 Task: Add an event with the title Third Product Development Update and Future Roadmap Discussion, date '2024/03/09', time 7:50 AM to 9:50 AMand add a description: Staff Appreciation Day is a special occasion dedicated to recognizing and honoring the hard work, dedication, and contributions of the entire staff. It is a day to express gratitude and appreciation for their efforts in making the organization successful._x000D_
_x000D_
, put the event into Blue category, logged in from the account softage.7@softage.netand send the event invitation to softage.3@softage.net and softage.4@softage.net. Set a reminder for the event At time of event
Action: Mouse moved to (125, 133)
Screenshot: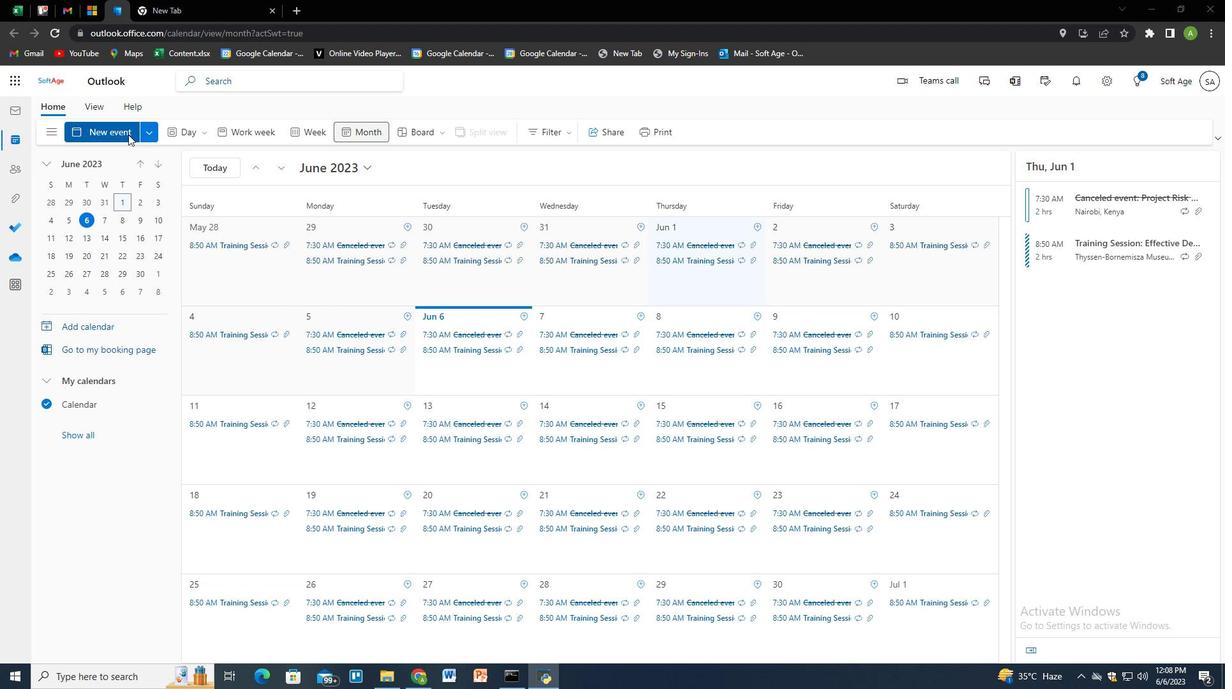 
Action: Mouse pressed left at (125, 133)
Screenshot: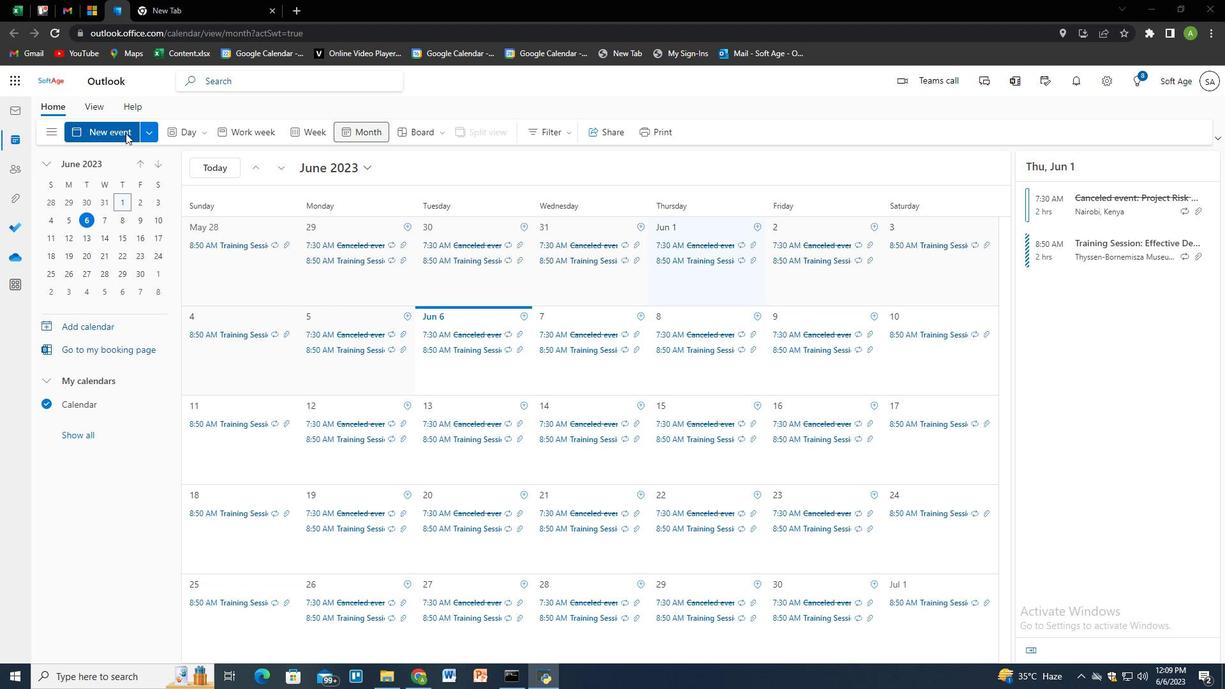 
Action: Mouse moved to (436, 209)
Screenshot: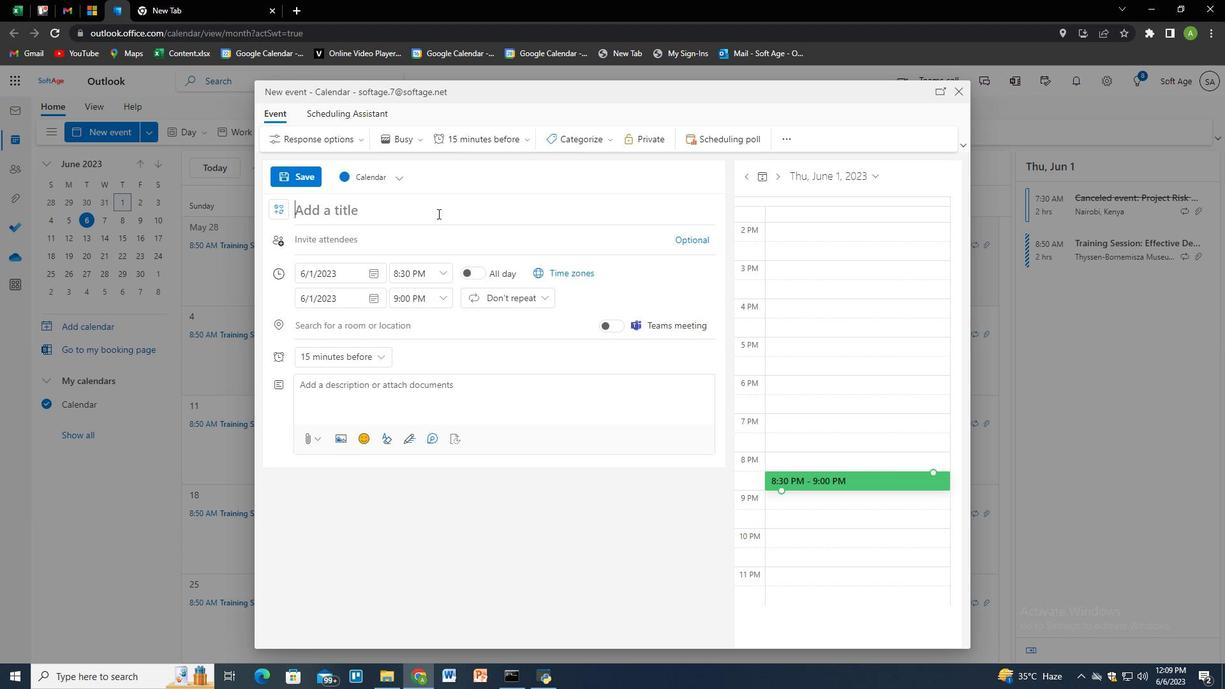 
Action: Mouse pressed left at (436, 209)
Screenshot: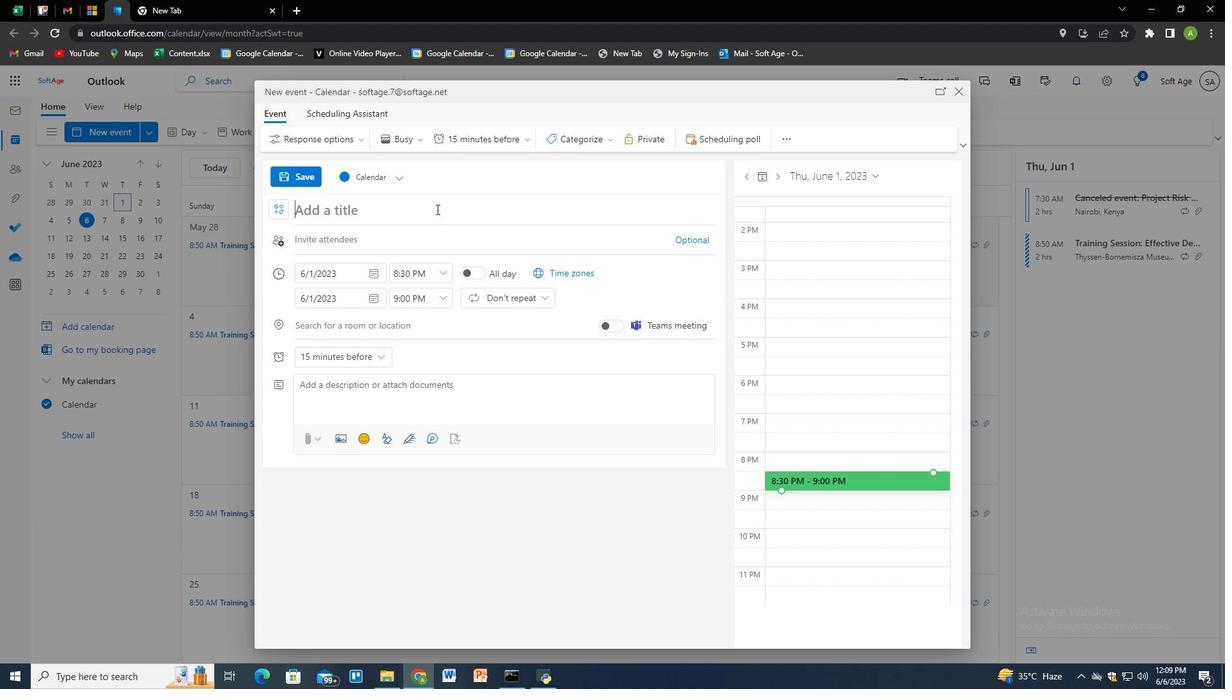 
Action: Key pressed <Key.shift>Third<Key.space><Key.shift_r>Product<Key.space><Key.shift>Development<Key.space><Key.shift>Update<Key.space>and<Key.space><Key.shift>Future<Key.space><Key.shift>Roadmap<Key.space><Key.shift>Discussion<Key.tab><Key.tab><Key.tab><Key.down><Key.down><Key.backspace><Key.backspace><Key.backspace><Key.backspace><Key.backspace><Key.backspace><Key.backspace><Key.backspace><Key.backspace><Key.backspace>9/3/2024<Key.tab>
Screenshot: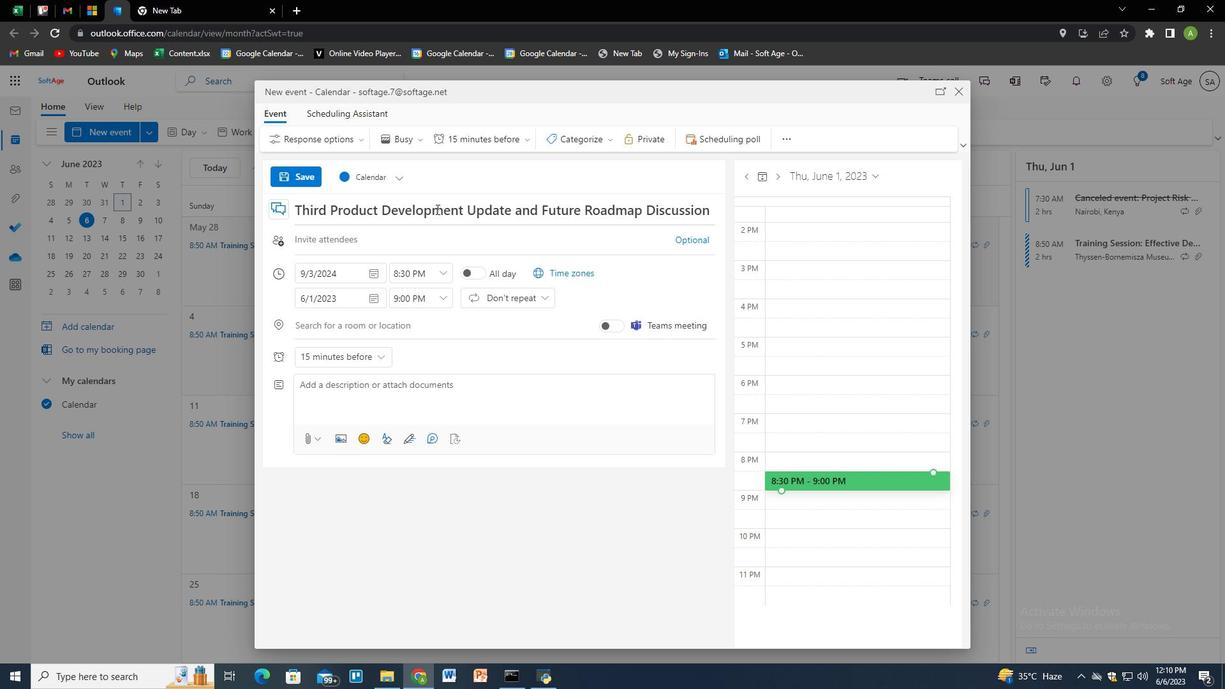 
Action: Mouse moved to (374, 273)
Screenshot: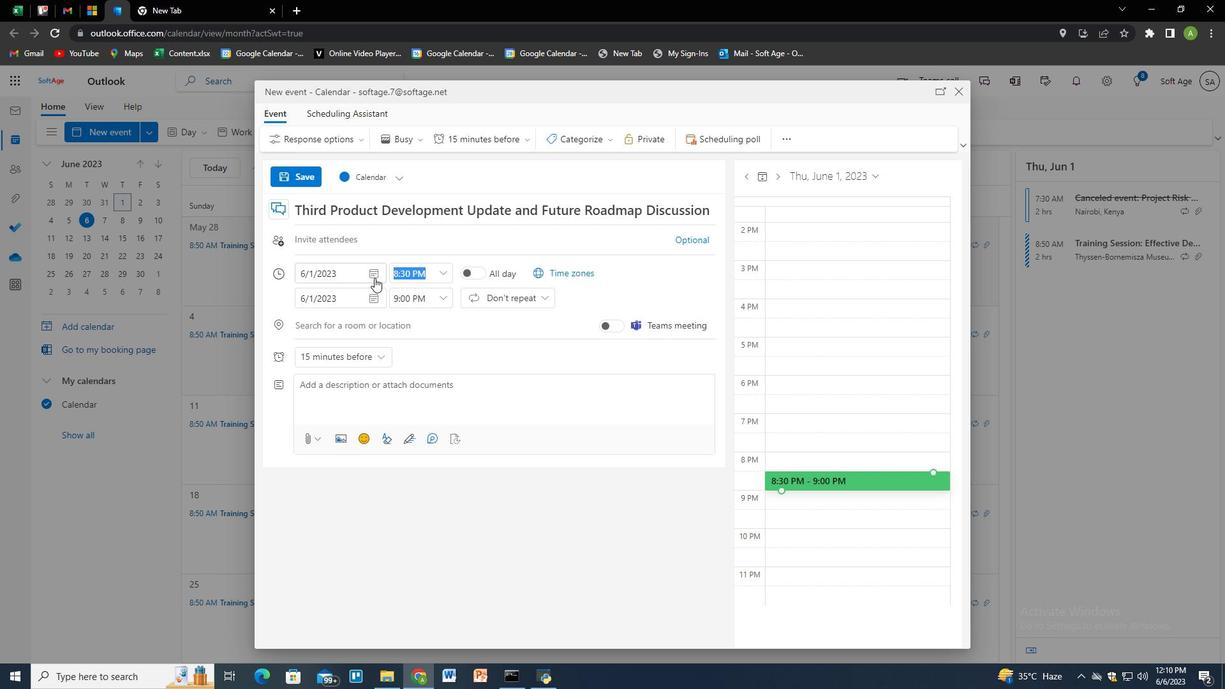 
Action: Mouse pressed left at (374, 273)
Screenshot: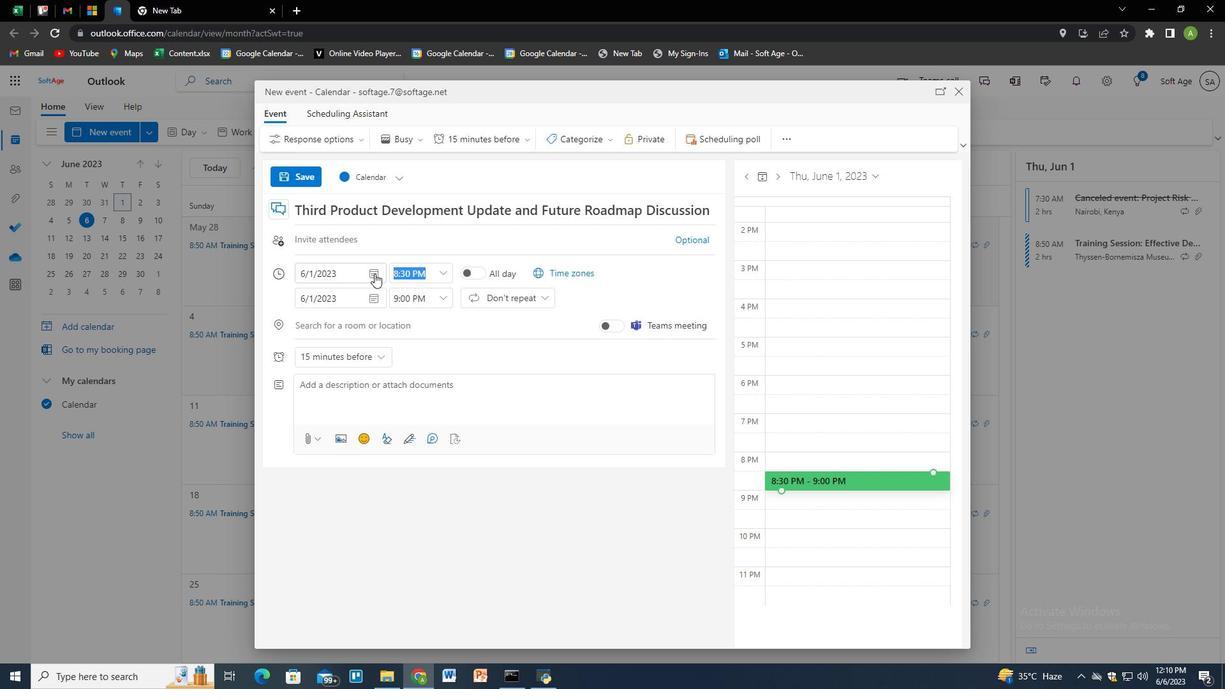 
Action: Mouse moved to (342, 299)
Screenshot: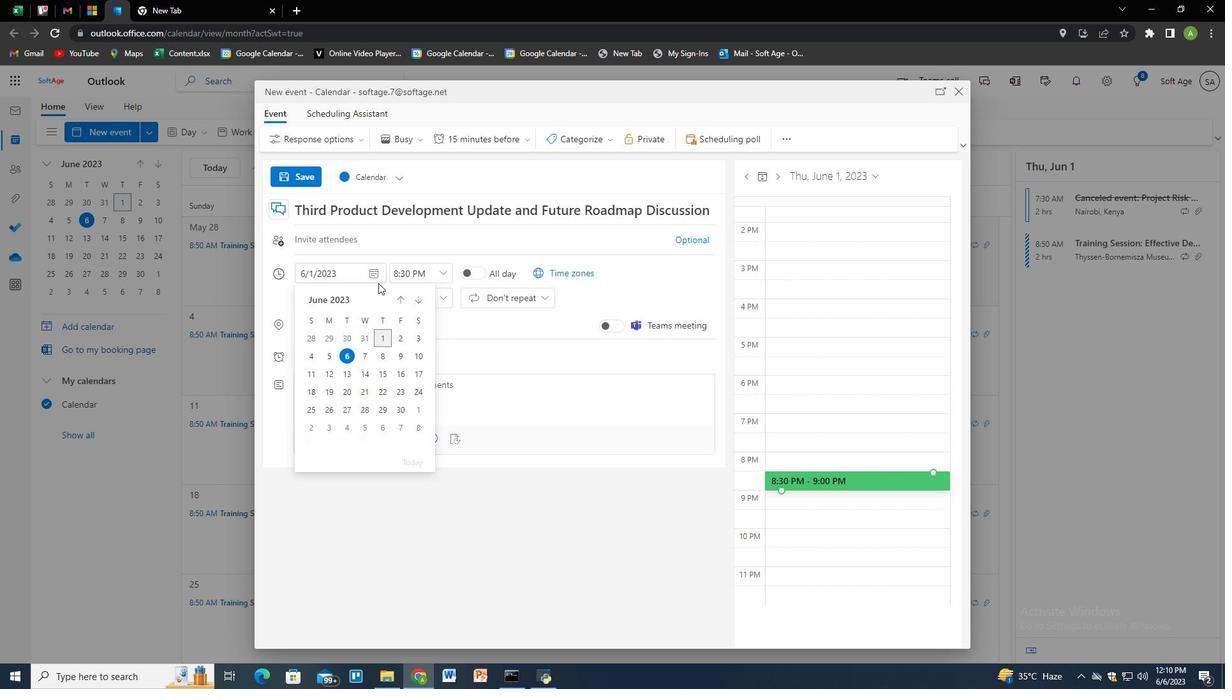 
Action: Mouse pressed left at (342, 299)
Screenshot: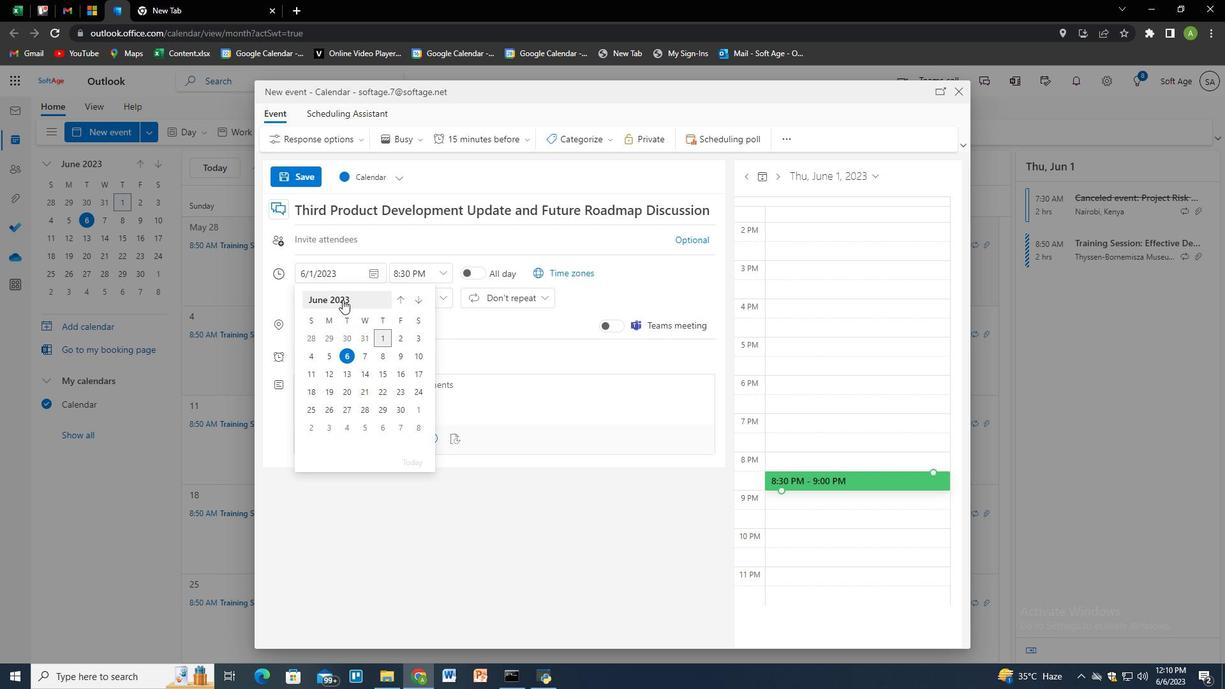 
Action: Mouse pressed left at (342, 299)
Screenshot: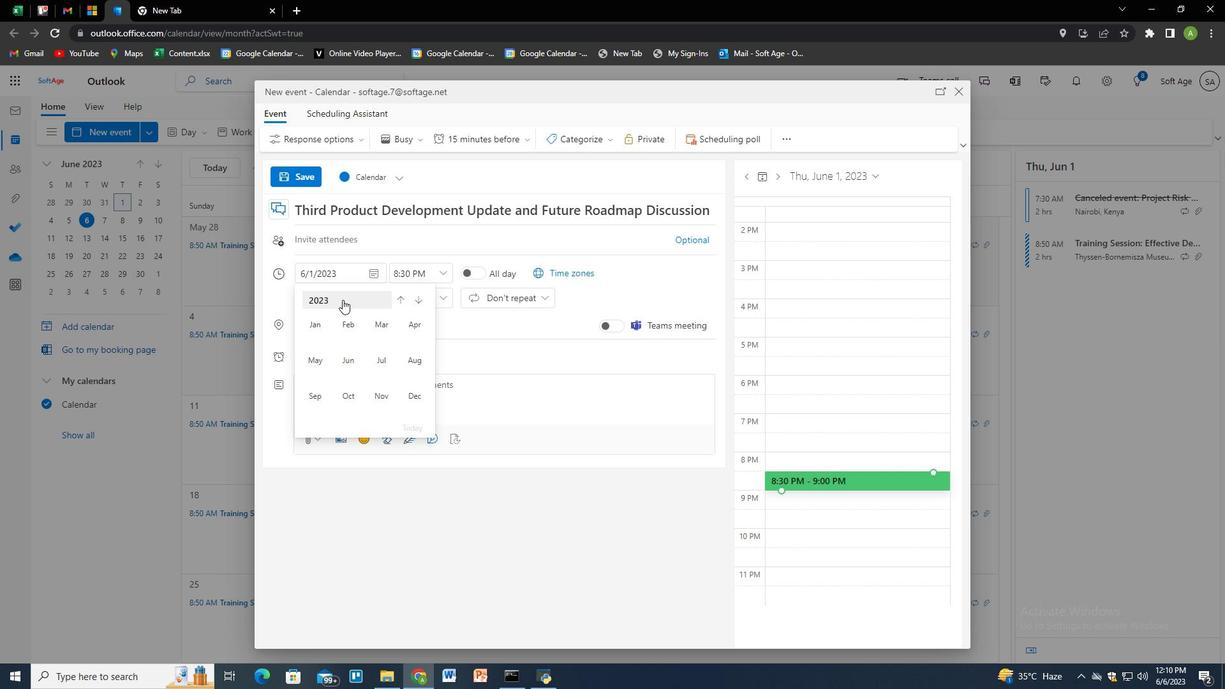 
Action: Mouse moved to (319, 354)
Screenshot: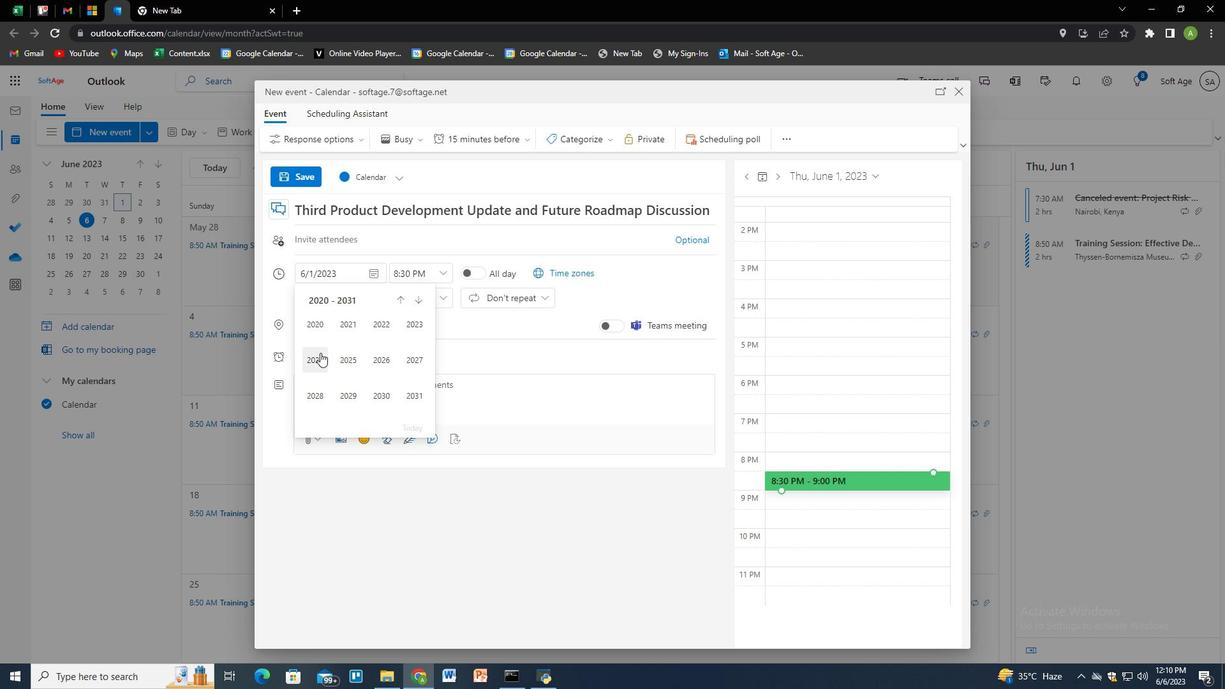 
Action: Mouse pressed left at (319, 354)
Screenshot: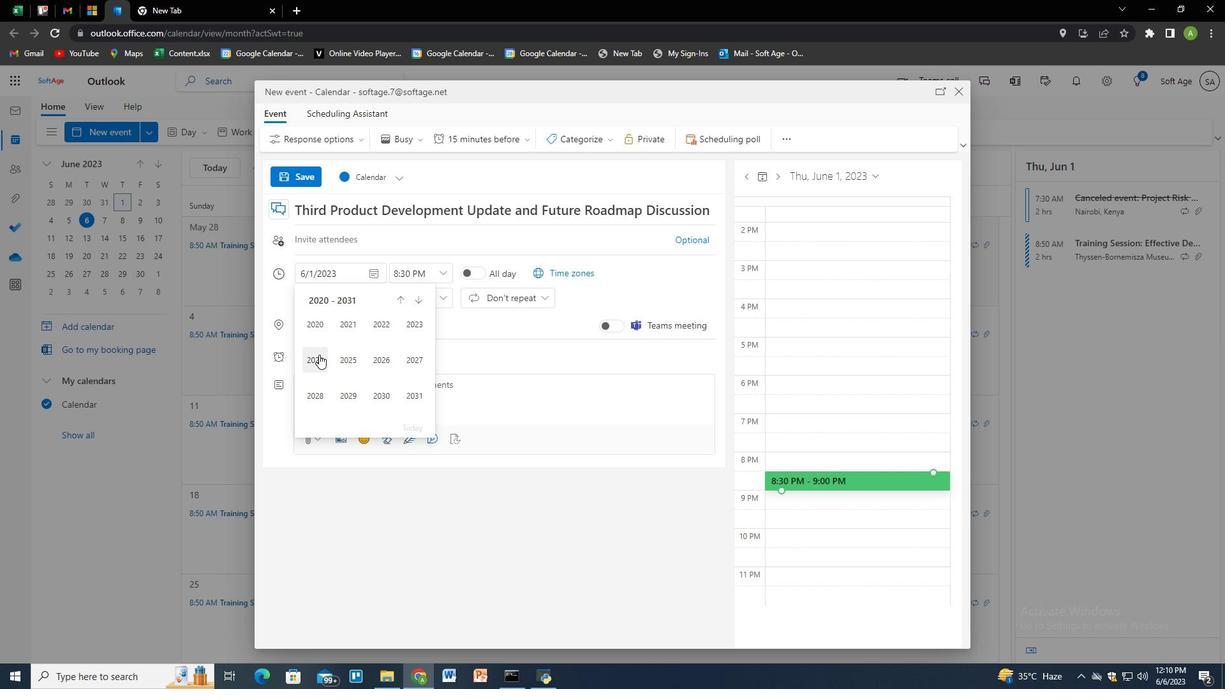 
Action: Mouse moved to (380, 331)
Screenshot: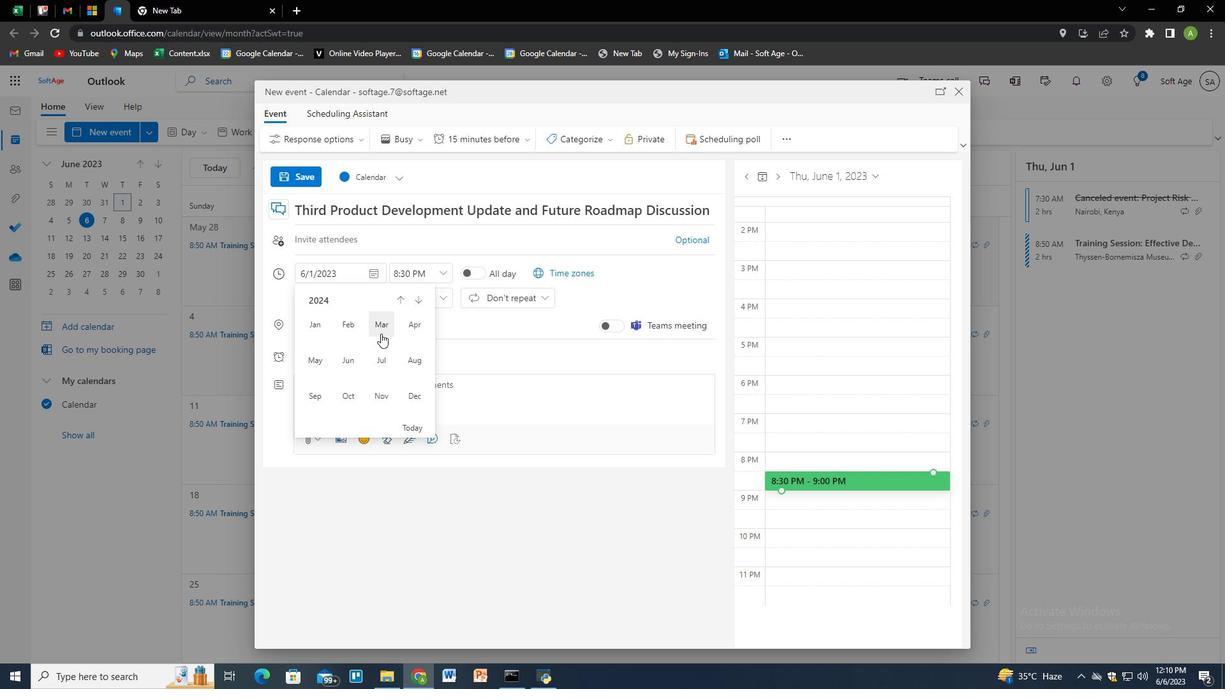 
Action: Mouse pressed left at (380, 331)
Screenshot: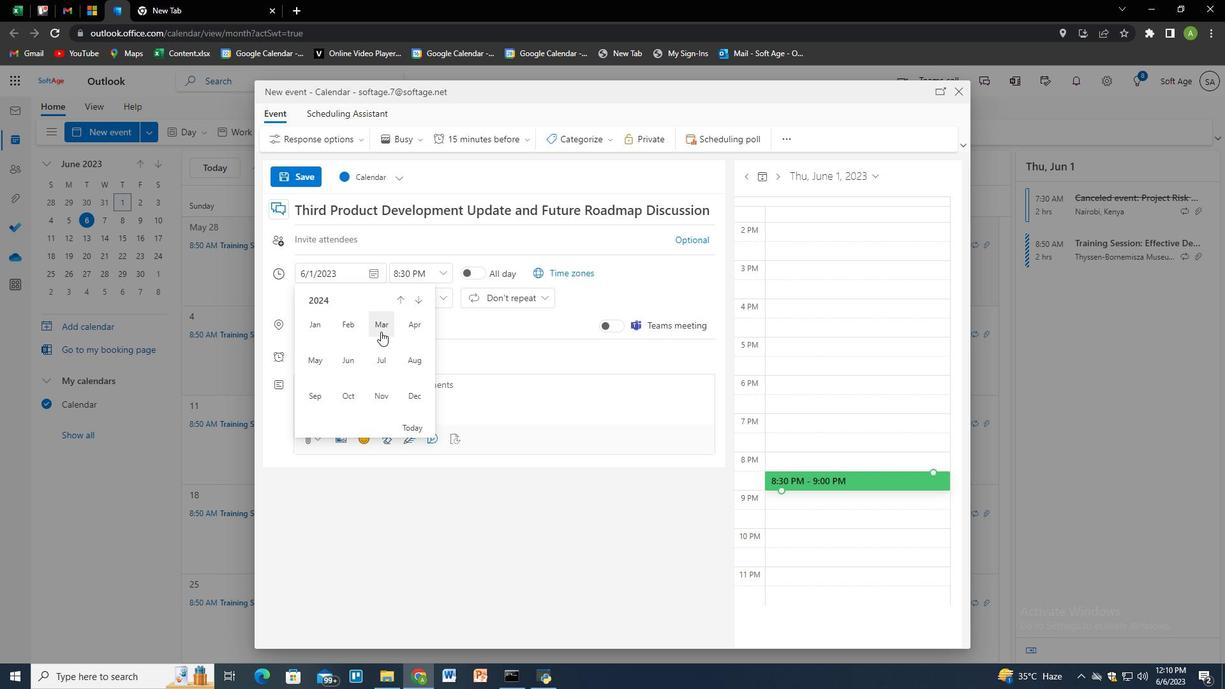 
Action: Mouse moved to (412, 356)
Screenshot: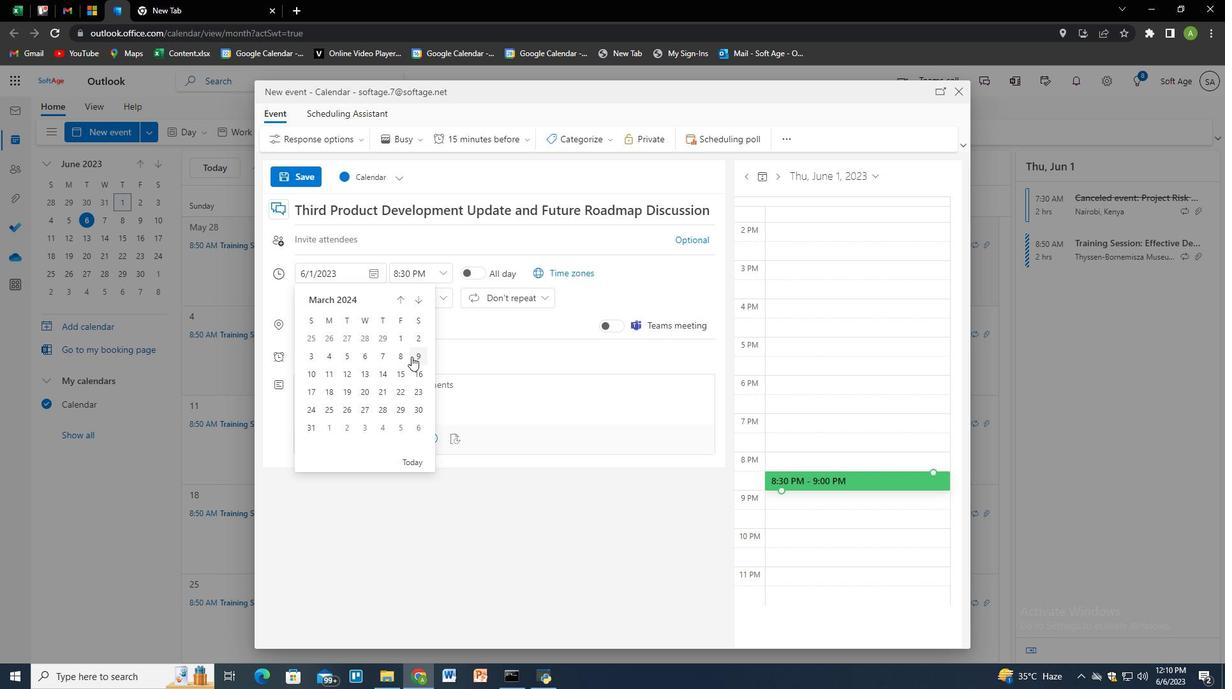 
Action: Mouse pressed left at (412, 356)
Screenshot: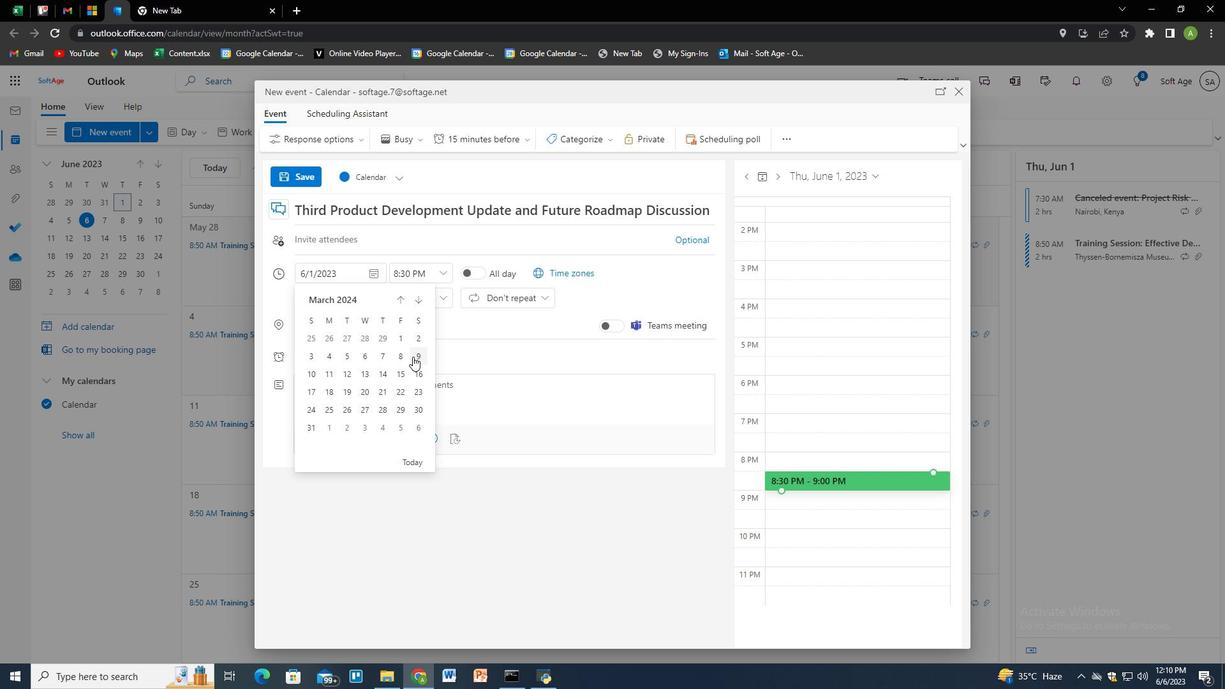 
Action: Mouse moved to (410, 274)
Screenshot: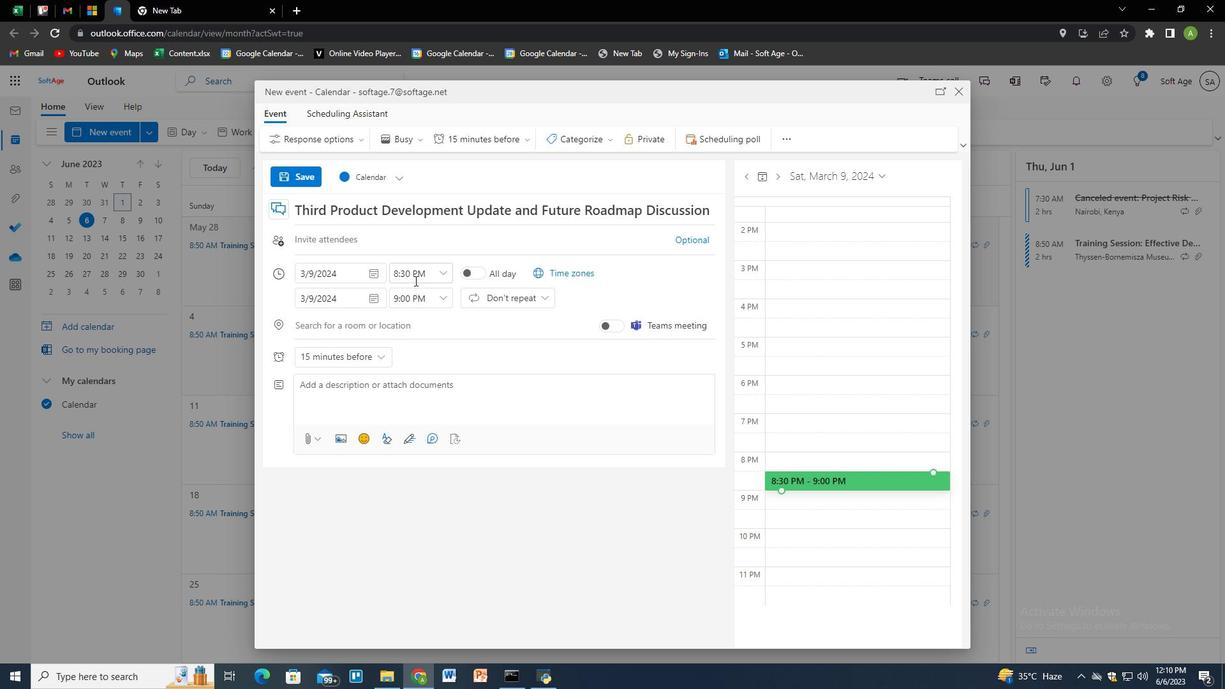 
Action: Mouse pressed left at (410, 274)
Screenshot: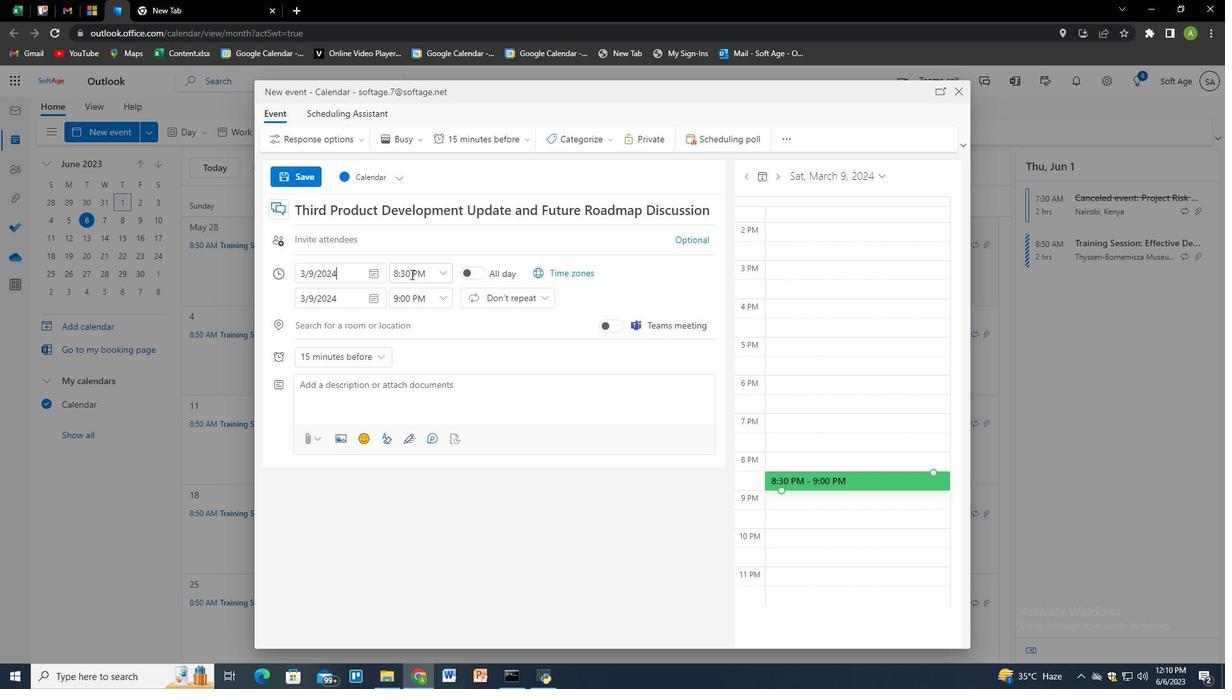 
Action: Key pressed 7<Key.shift_r>:50<Key.space><Key.shift>AM<Key.tab><Key.tab>9<Key.shift_r>:50<Key.space><Key.shift>AMM<Key.tab><Key.tab><Key.tab><Key.tab><Key.tab><Key.tab><Key.tab><Key.shift>Staff<Key.space><Key.shift>Appreciation<Key.space><Key.shift>Day<Key.space>is<Key.space>a<Key.space>honoring<Key.space>the<Key.space>hard<Key.space>work,<Key.space>dedication,<Key.space>and<Key.space>honoring<Key.space>the<Key.space>hard<Key.space>work,<Key.space>dedication,<Key.space>nd<Key.backspace><Key.backspace>and<Key.backspace>d<Key.space>ap<Key.backspace><Key.backspace>contributions<Key.space>of<Key.space>the<Key.space>entire<Key.space>stagg.<Key.backspace><Key.backspace><Key.backspace>ff.<Key.space><Key.shift>It<Key.space>is<Key.space>a<Key.space>day<Key.space>to<Key.space>express<Key.space>gratitude<Key.space>and<Key.space>appreciation<Key.space>for<Key.space>their<Key.space>efforts<Key.space>in<Key.space>making<Key.space>the<Key.space>orhan<Key.backspace><Key.backspace><Key.backspace>gn<Key.backspace>anization<Key.space>successful.
Screenshot: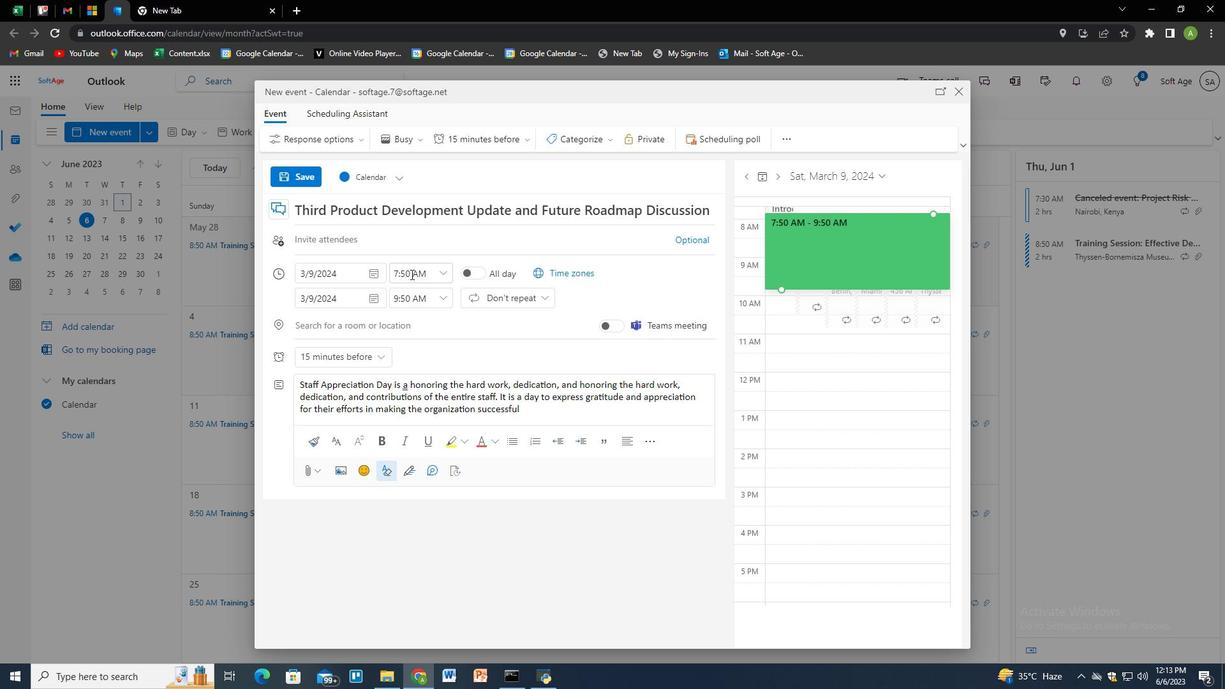 
Action: Mouse moved to (560, 138)
Screenshot: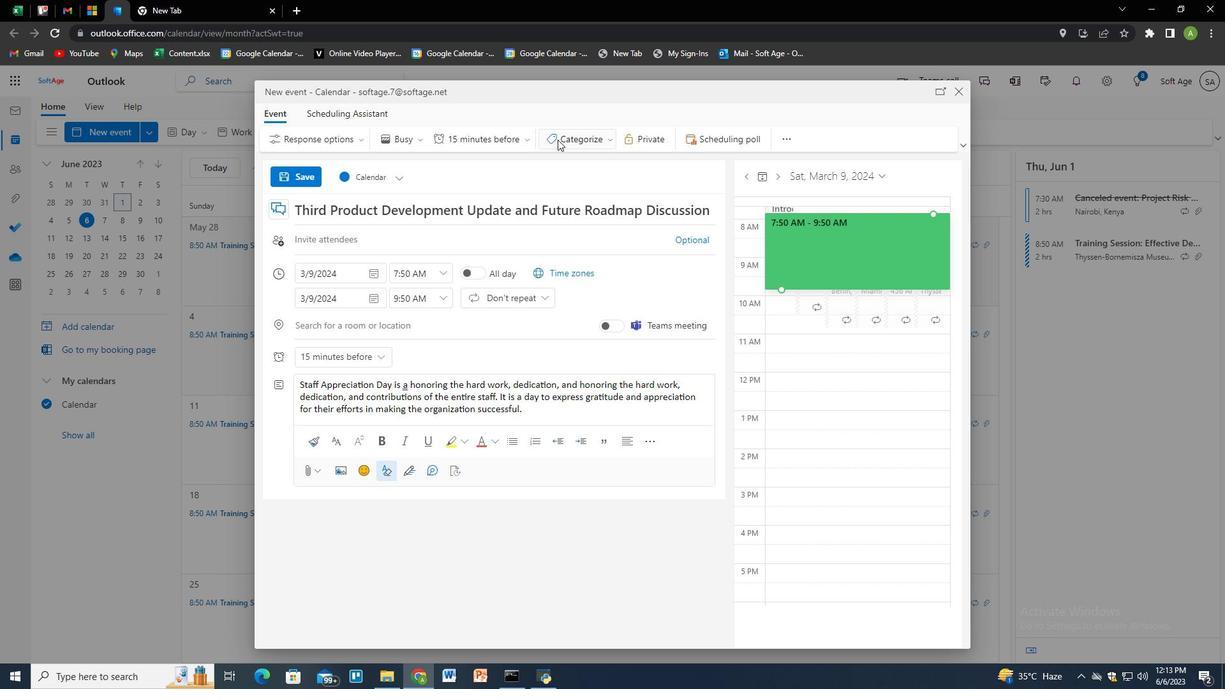 
Action: Mouse pressed left at (560, 138)
Screenshot: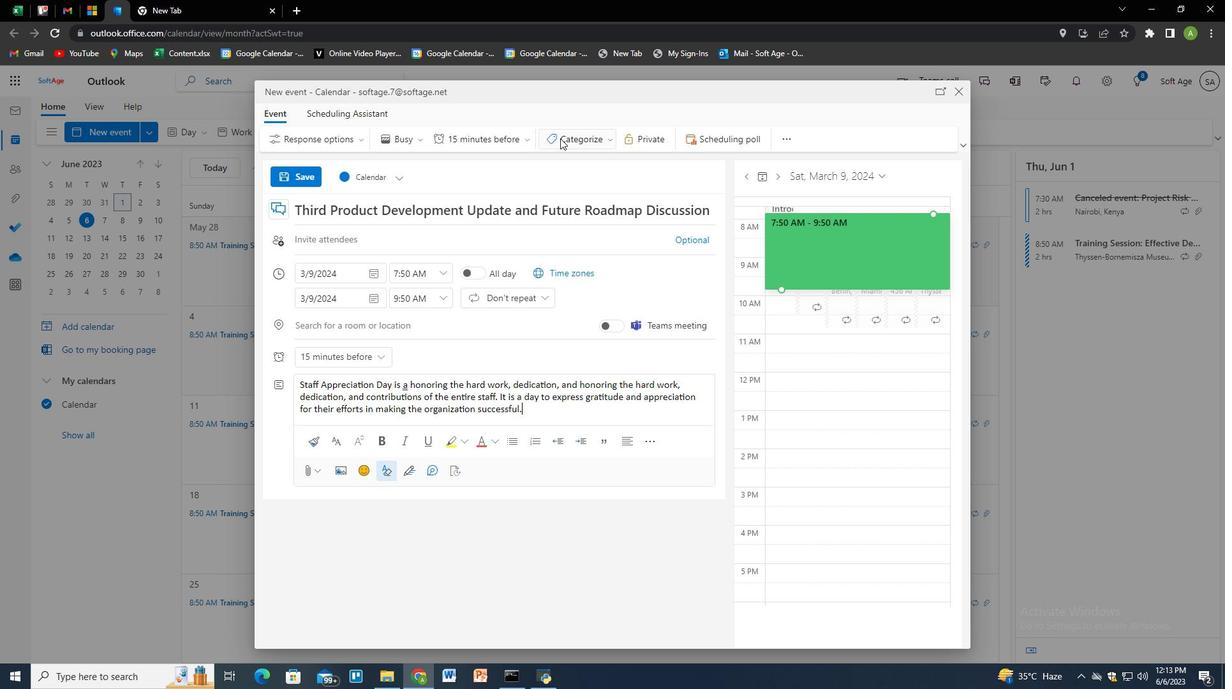 
Action: Mouse moved to (568, 160)
Screenshot: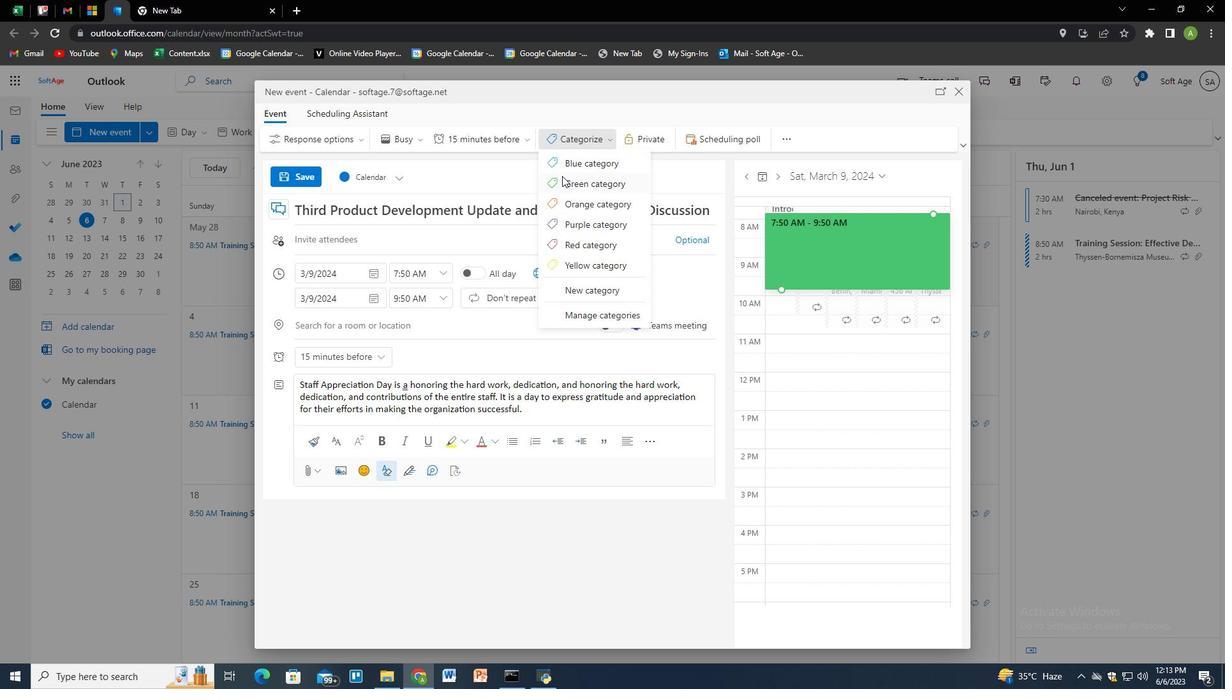 
Action: Mouse pressed left at (568, 160)
Screenshot: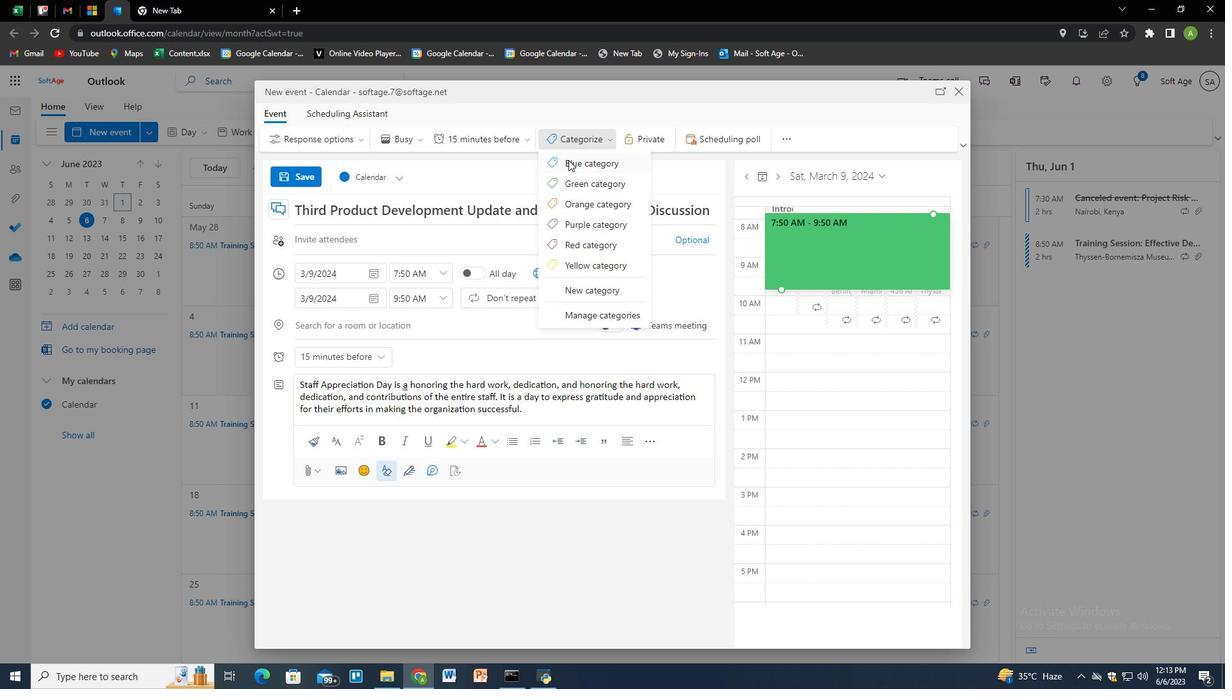 
Action: Mouse moved to (430, 234)
Screenshot: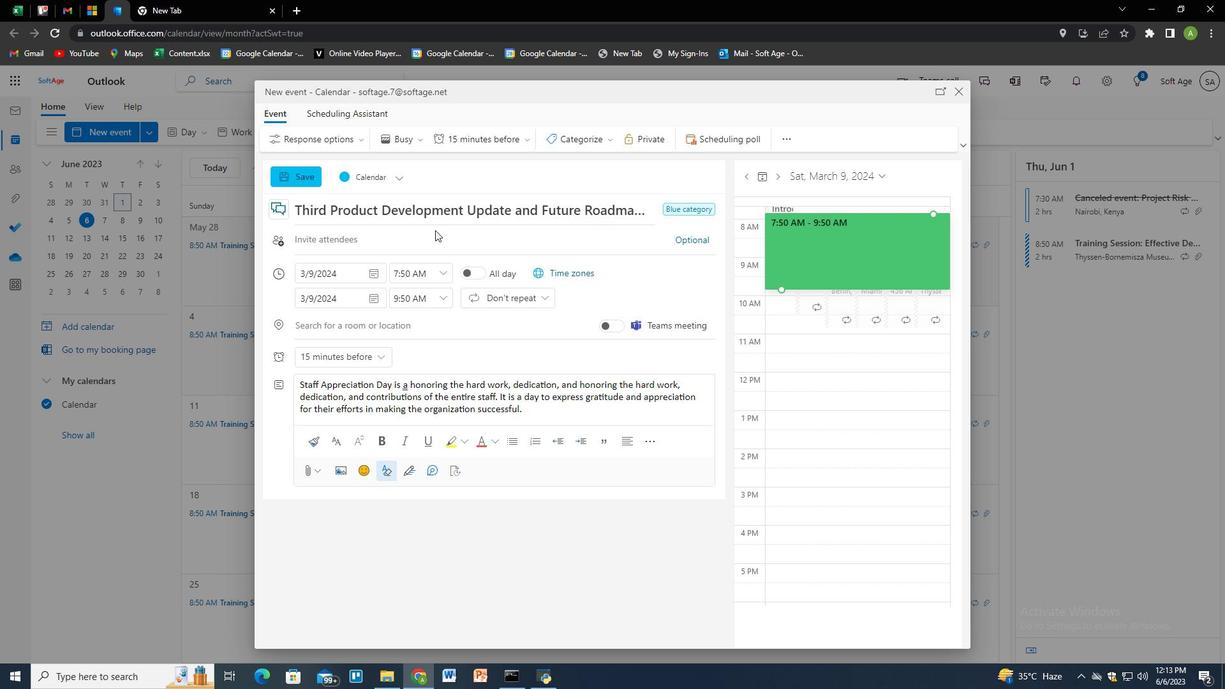 
Action: Mouse pressed left at (430, 234)
Screenshot: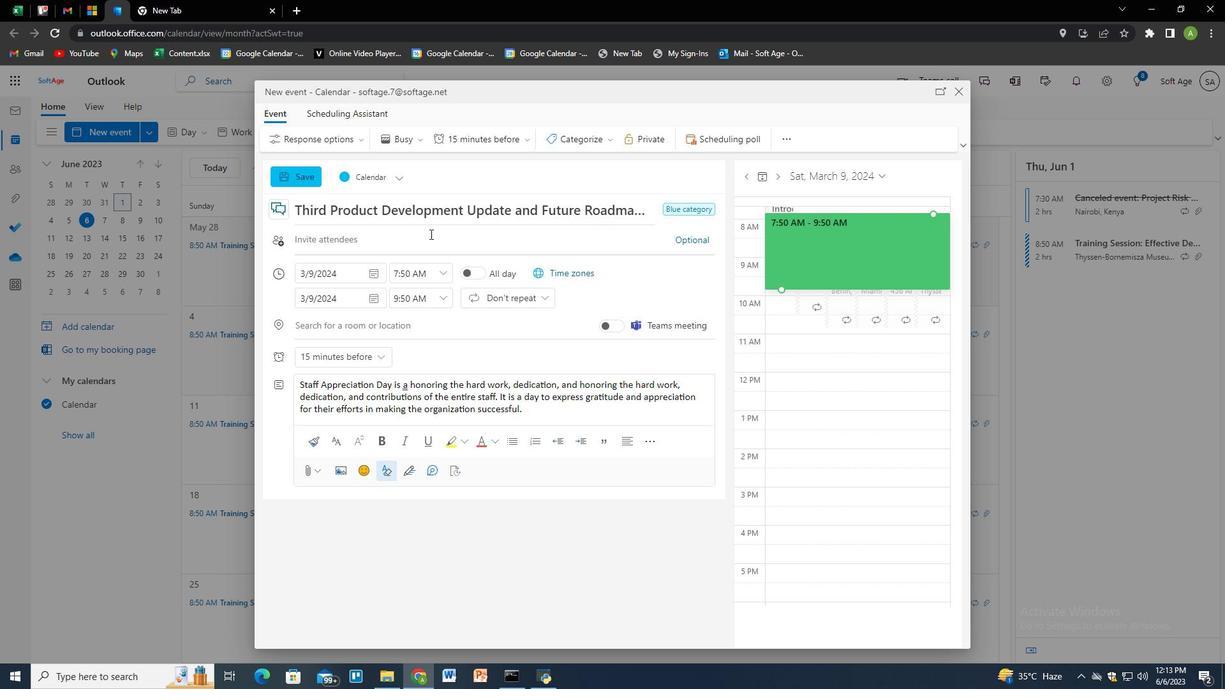 
Action: Key pressed softage.7<Key.shift>@softage.net<Key.enter>softage.3<Key.shift>@softage.net<Key.enter><Key.left><Key.backspace>softage.4<Key.shift>@softage.net<Key.enter>
Screenshot: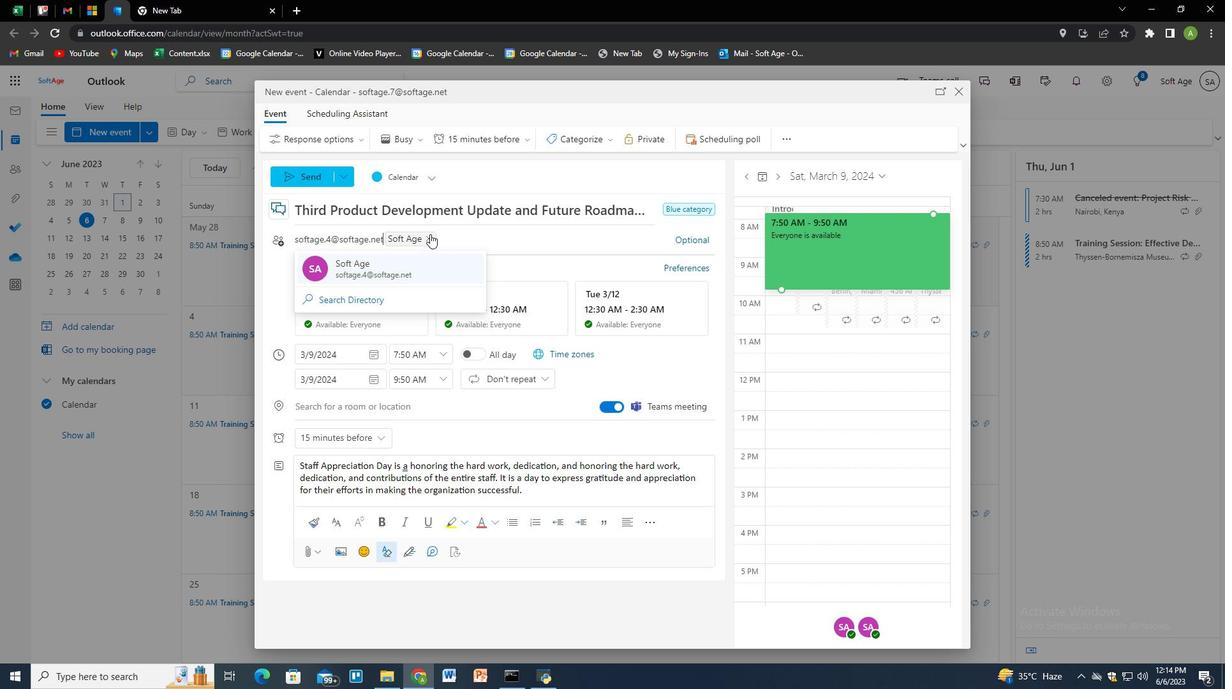 
Action: Mouse moved to (495, 144)
Screenshot: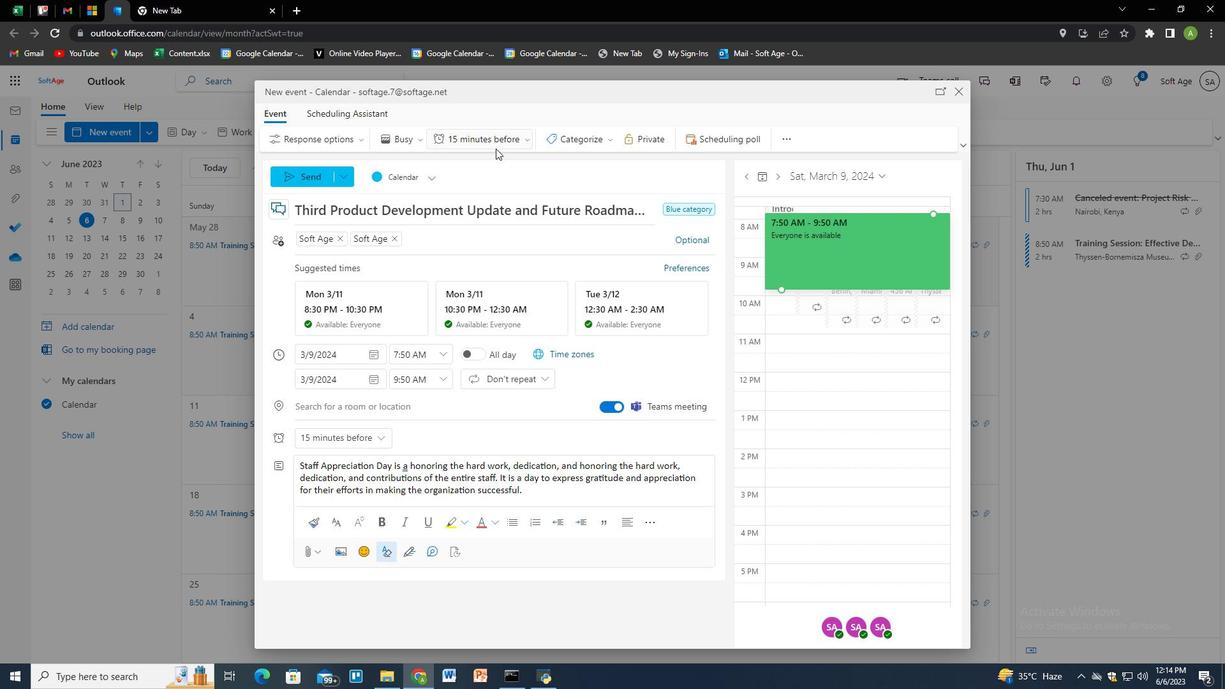 
Action: Mouse pressed left at (495, 144)
Screenshot: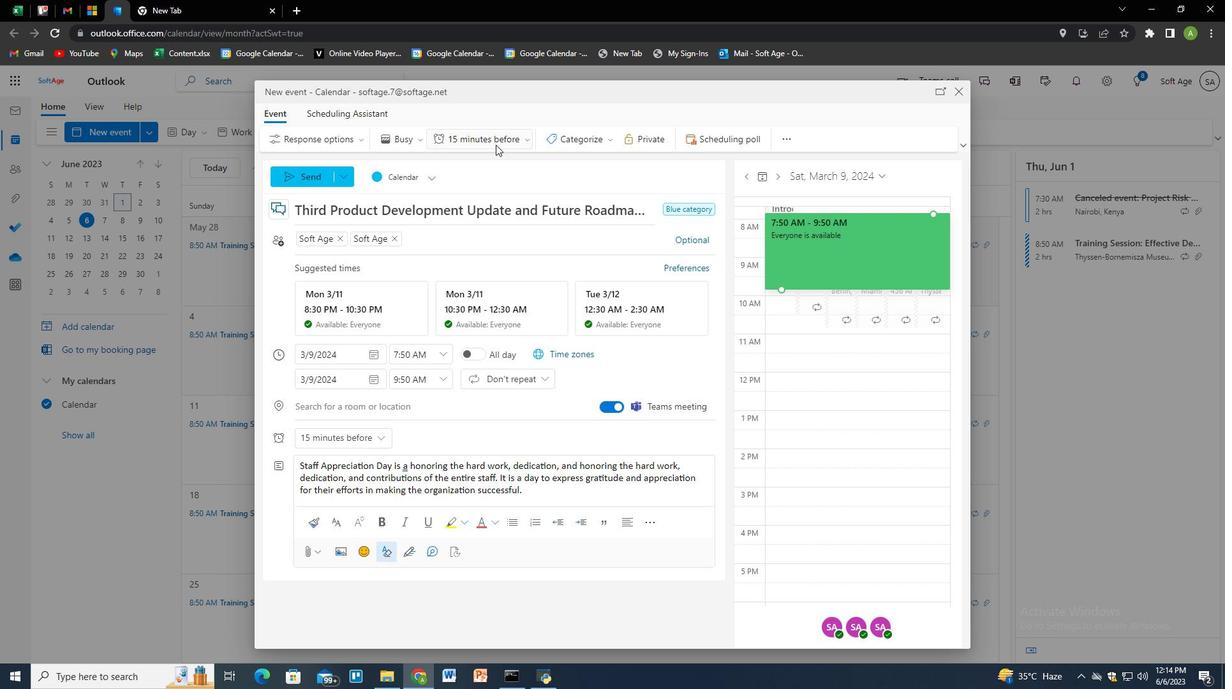 
Action: Mouse moved to (488, 189)
Screenshot: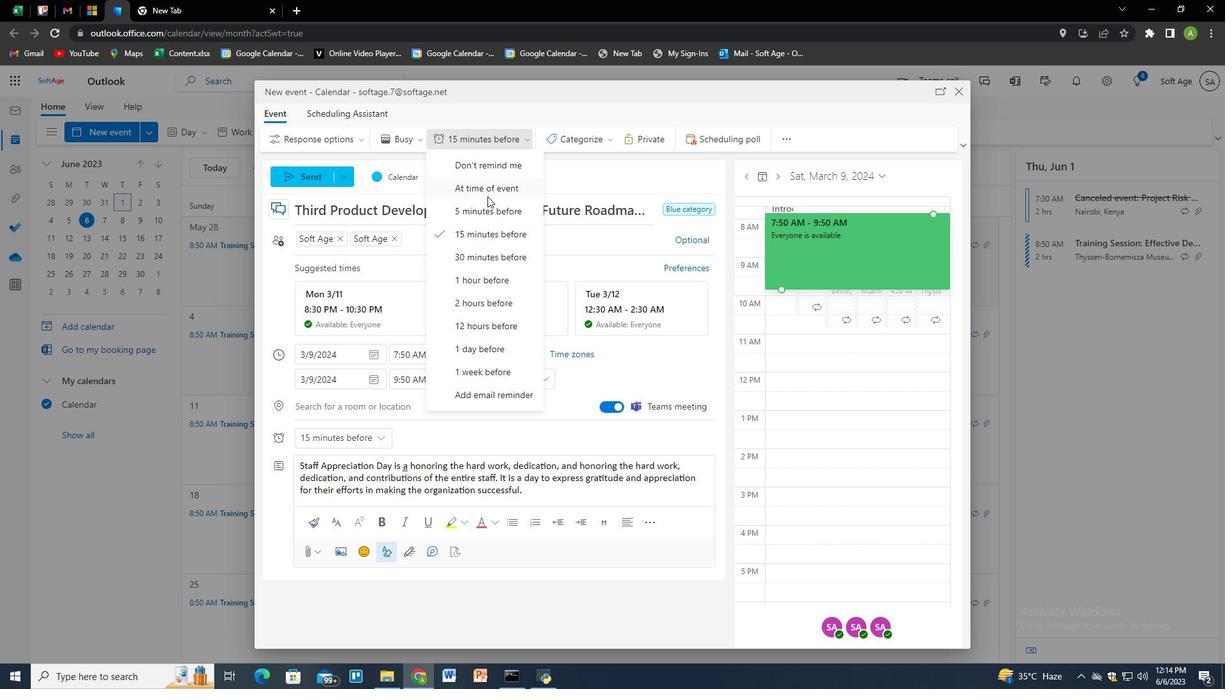 
Action: Mouse pressed left at (488, 189)
Screenshot: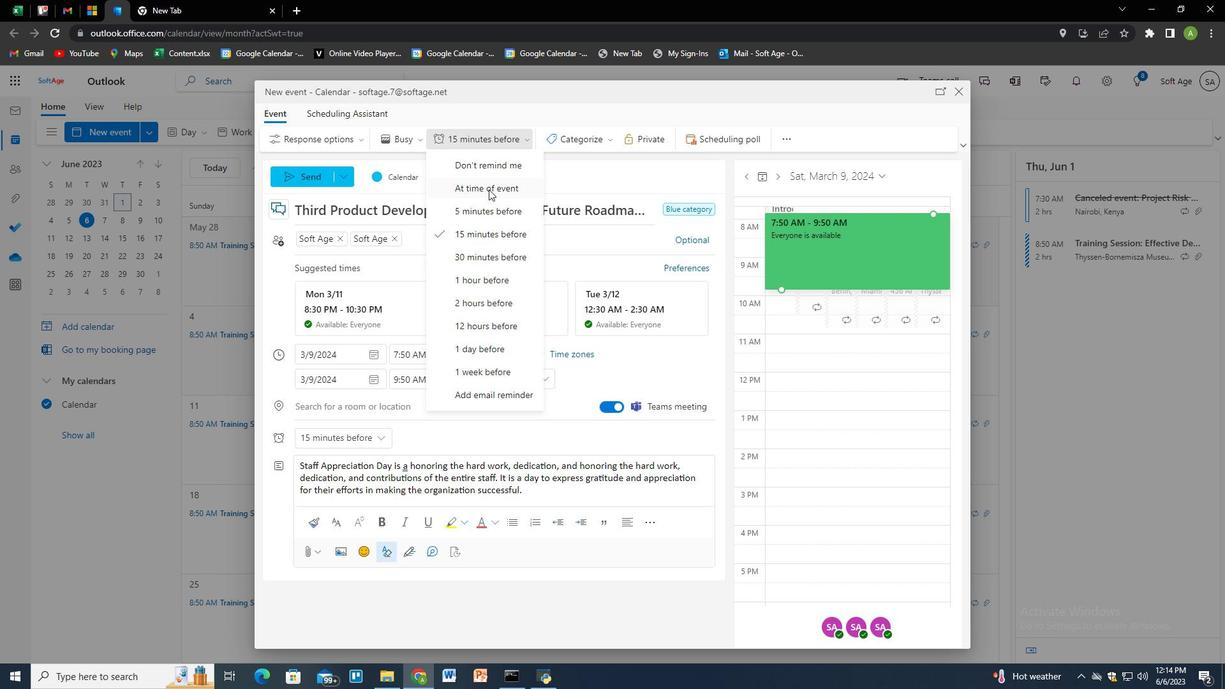 
Action: Mouse moved to (508, 255)
Screenshot: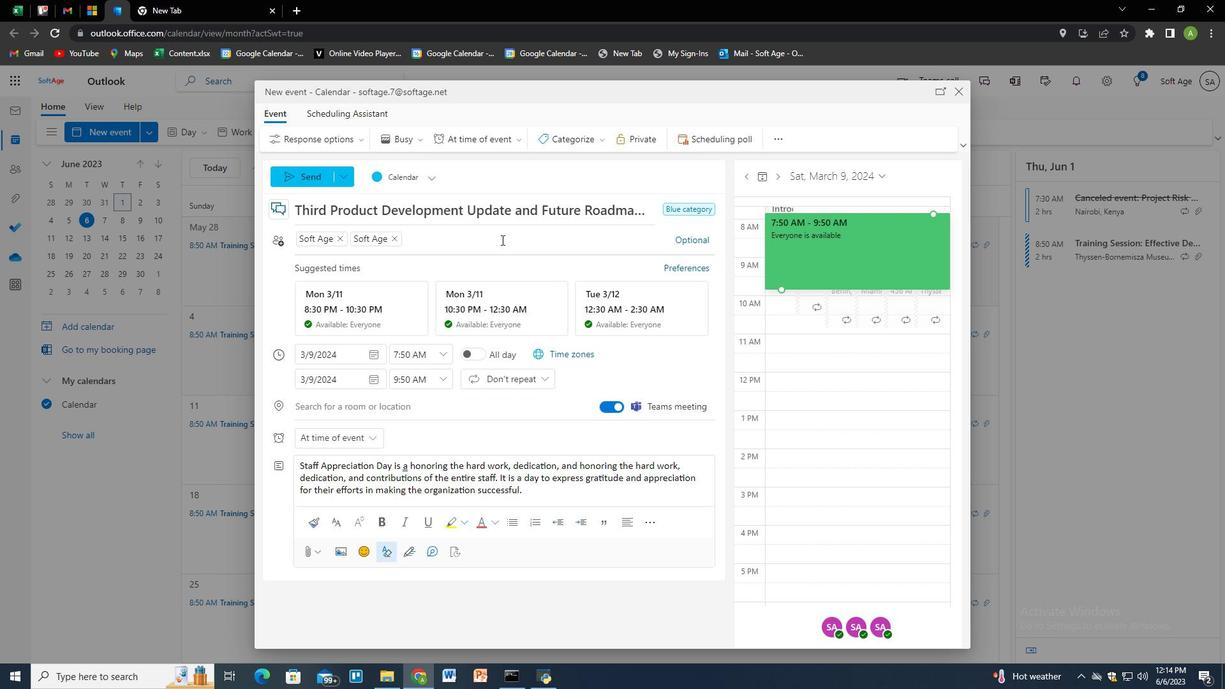 
Action: Mouse pressed left at (508, 255)
Screenshot: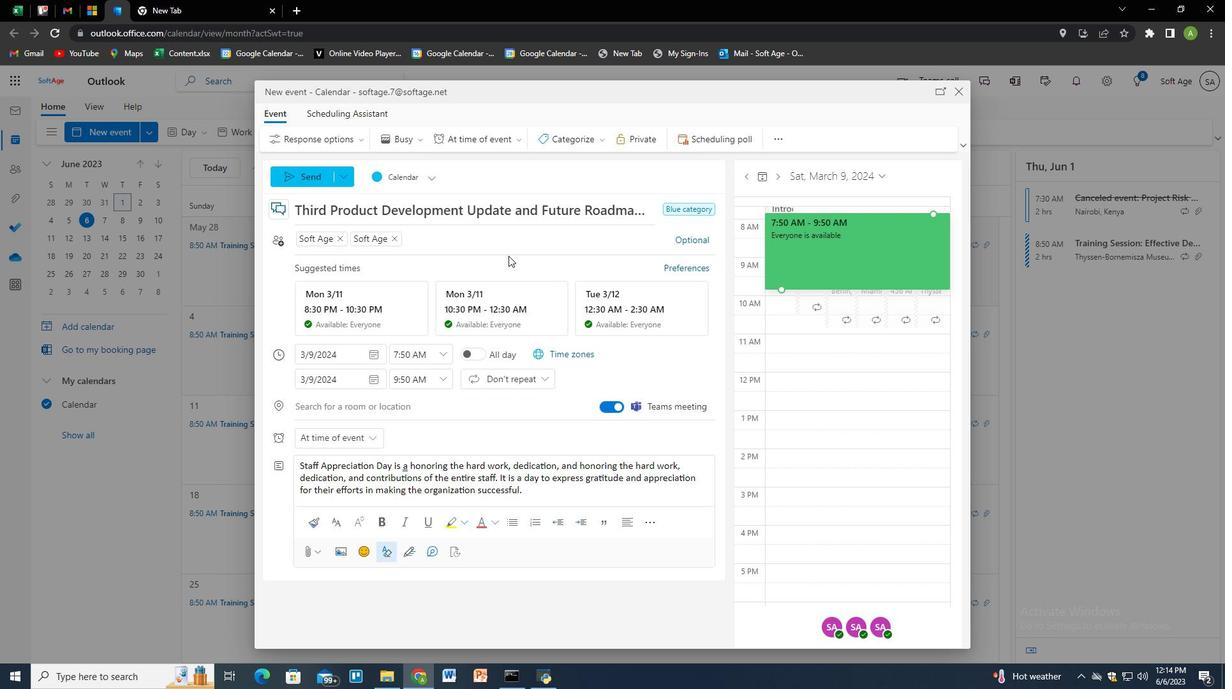
Action: Mouse moved to (588, 491)
Screenshot: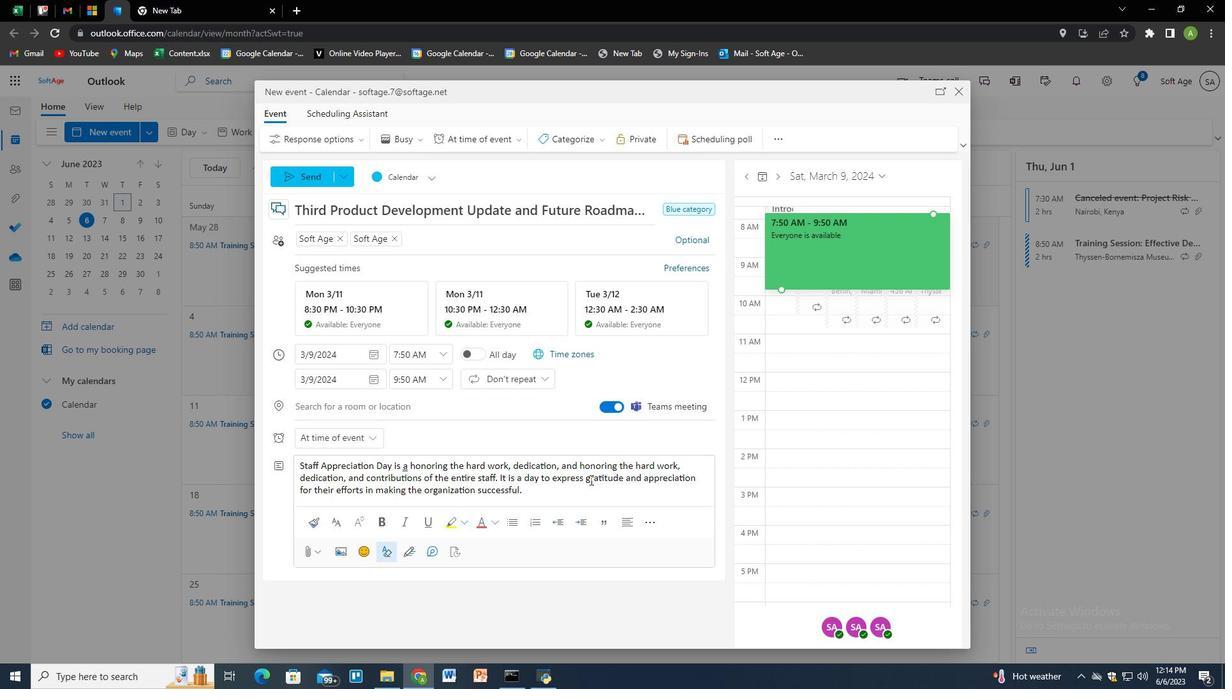 
Action: Mouse pressed left at (588, 491)
Screenshot: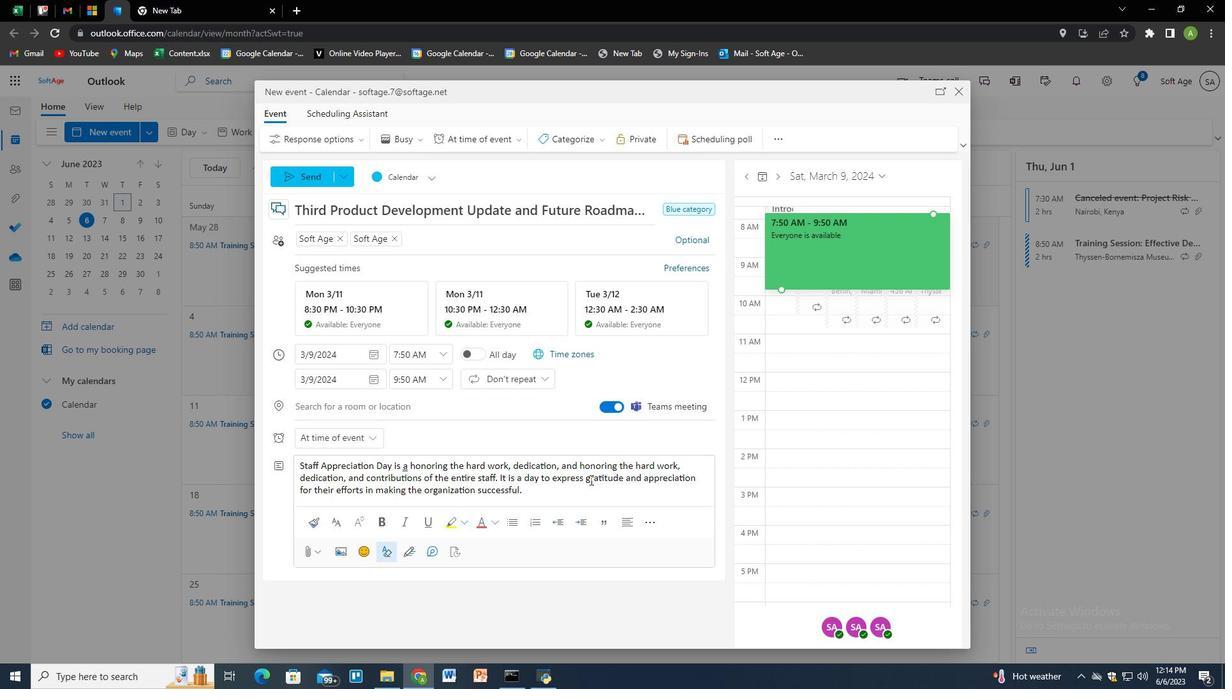 
Action: Mouse moved to (303, 175)
Screenshot: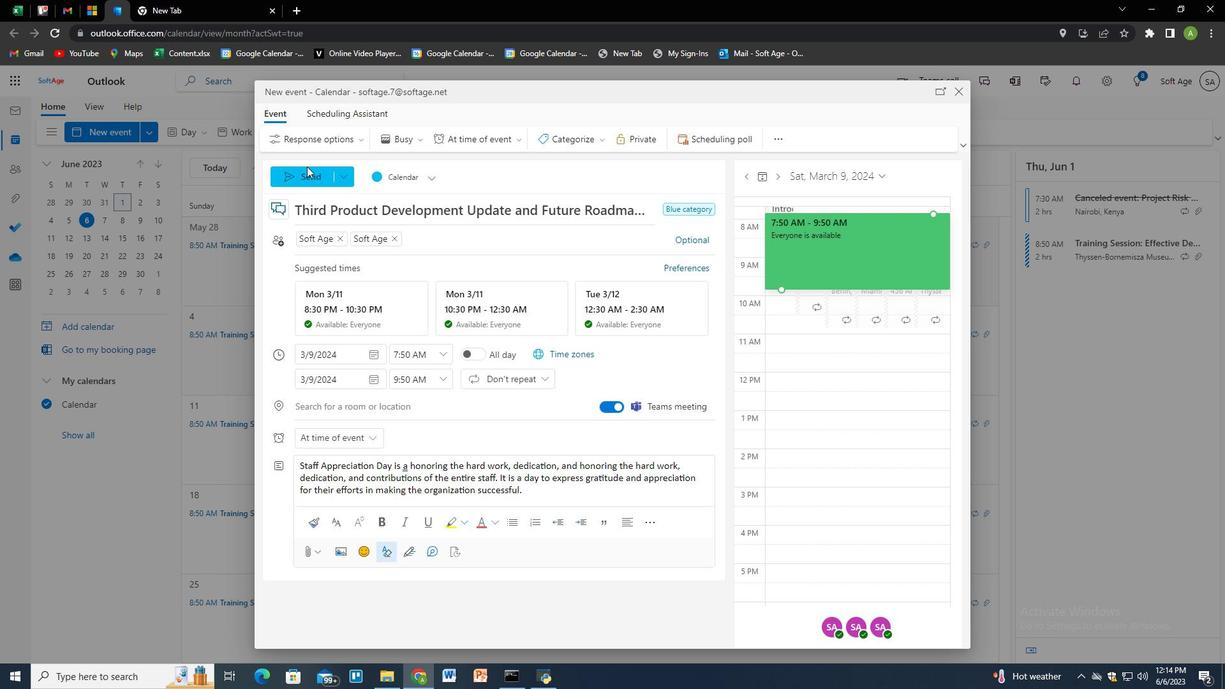 
Action: Mouse pressed left at (303, 175)
Screenshot: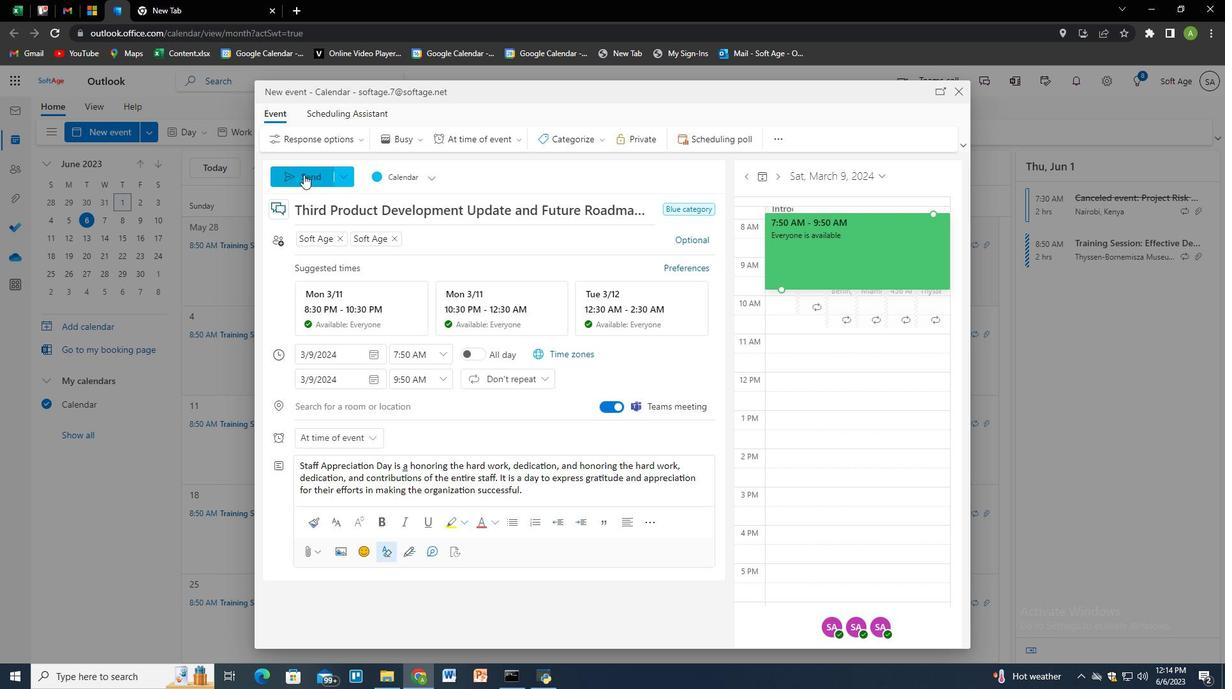 
Action: Mouse moved to (484, 423)
Screenshot: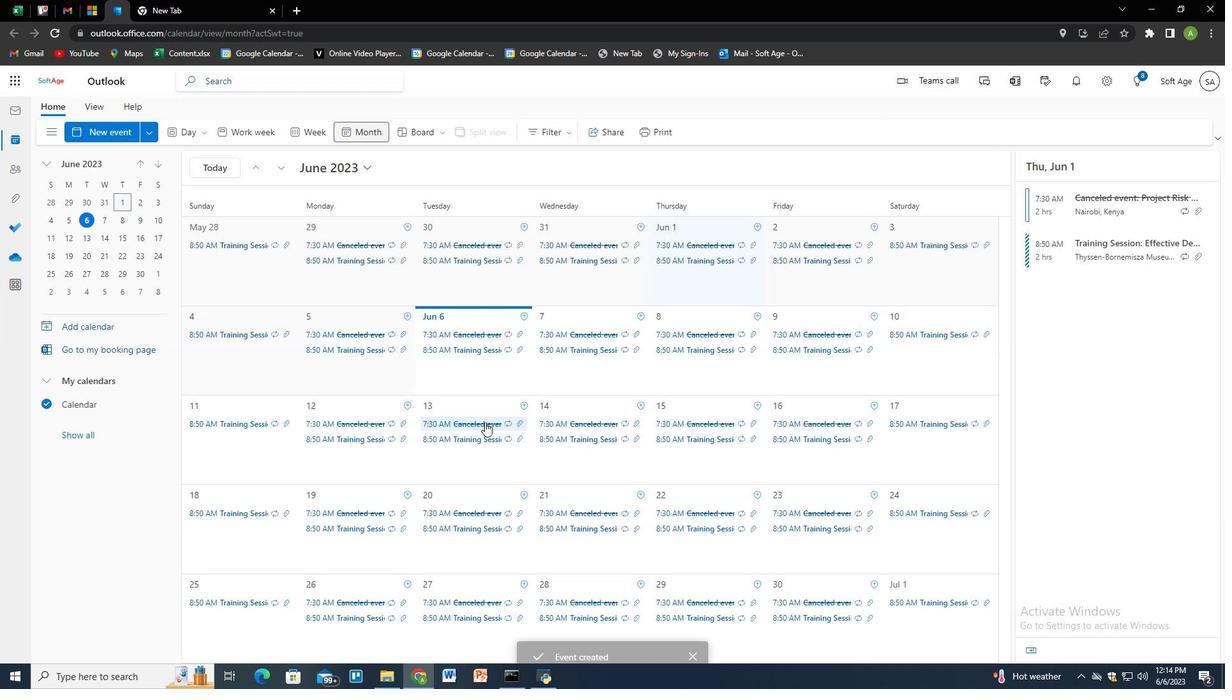 
